 Task: Add Everyone Coconut & Lemon Lotion to the cart.
Action: Mouse moved to (669, 235)
Screenshot: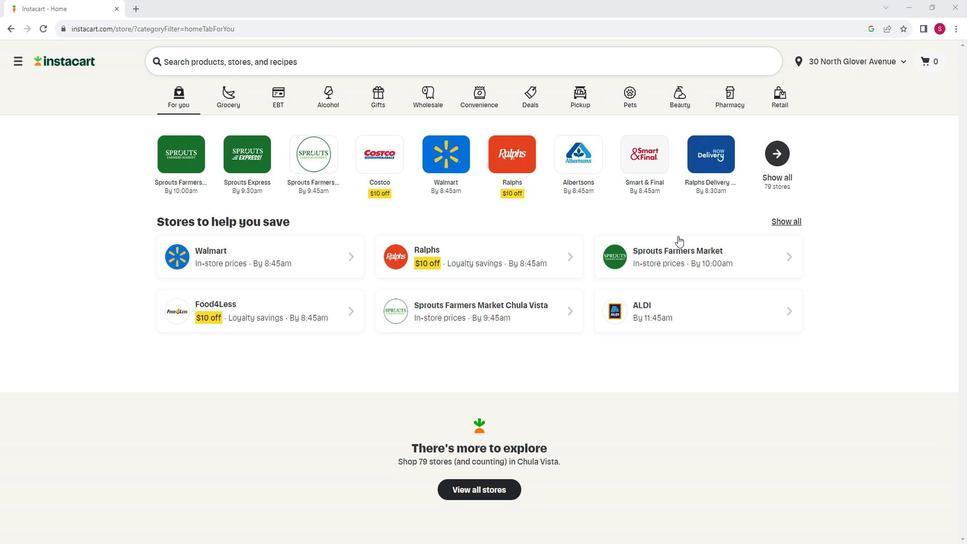 
Action: Mouse pressed left at (669, 235)
Screenshot: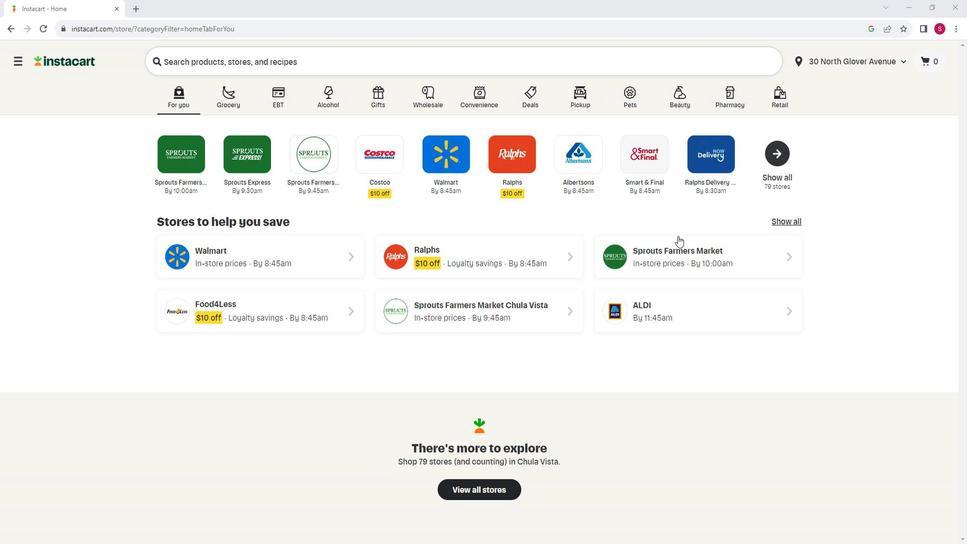 
Action: Mouse moved to (48, 259)
Screenshot: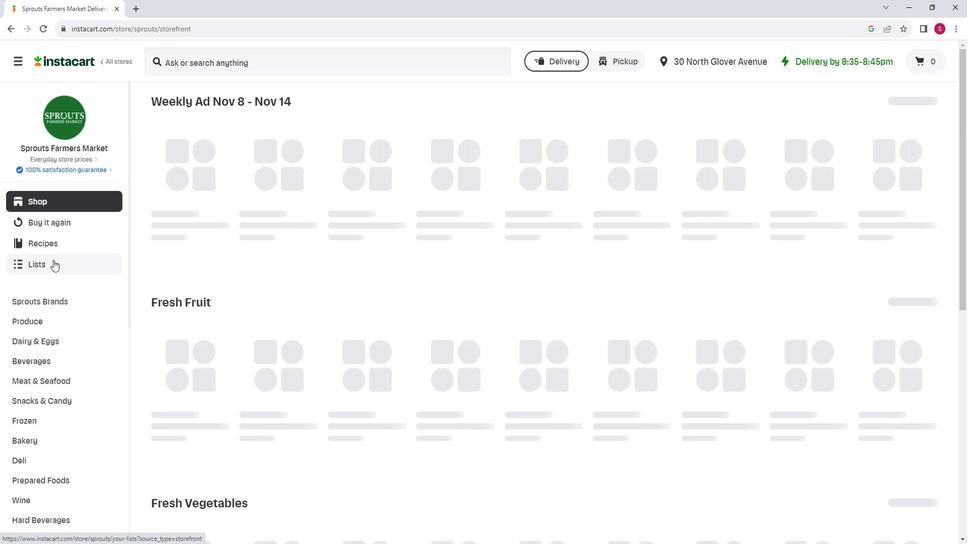 
Action: Mouse scrolled (48, 259) with delta (0, 0)
Screenshot: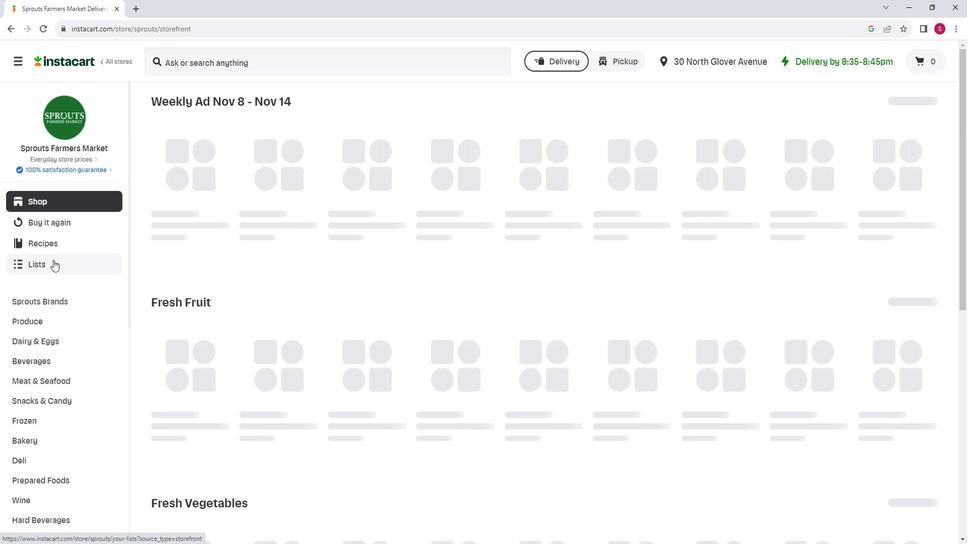 
Action: Mouse moved to (46, 260)
Screenshot: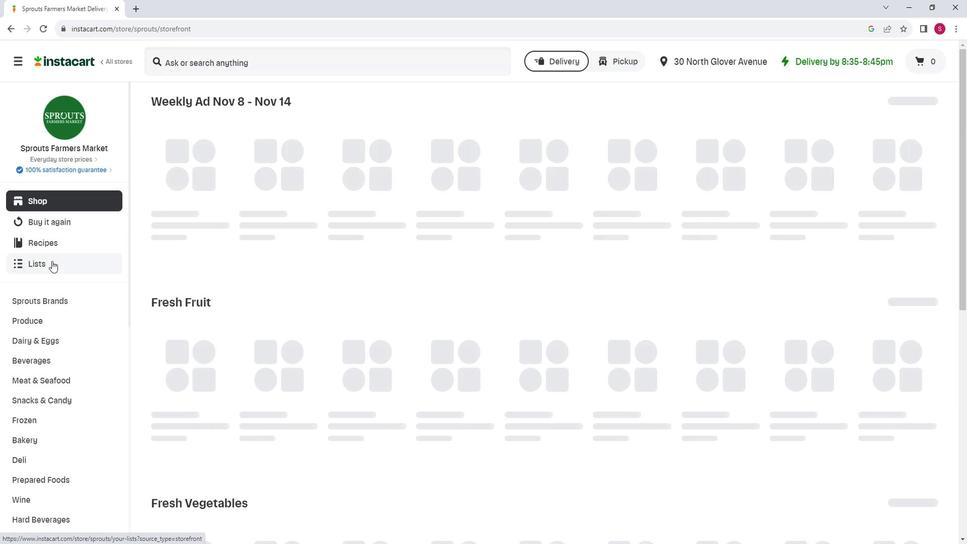 
Action: Mouse scrolled (46, 260) with delta (0, 0)
Screenshot: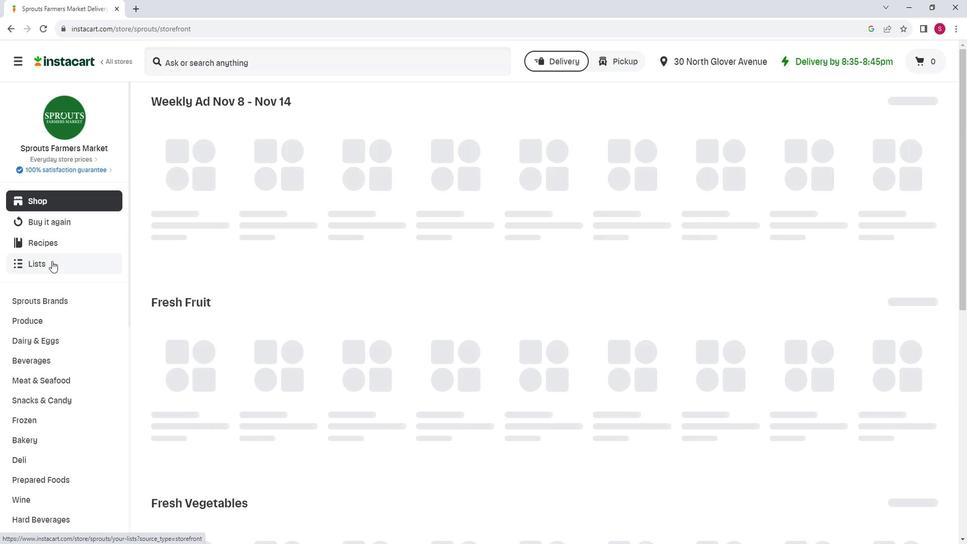 
Action: Mouse moved to (42, 258)
Screenshot: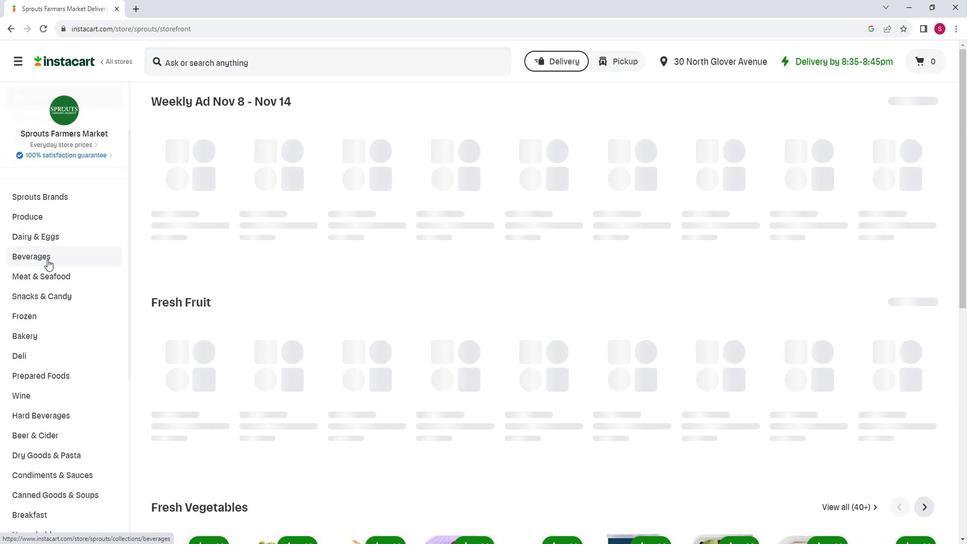 
Action: Mouse scrolled (42, 257) with delta (0, -1)
Screenshot: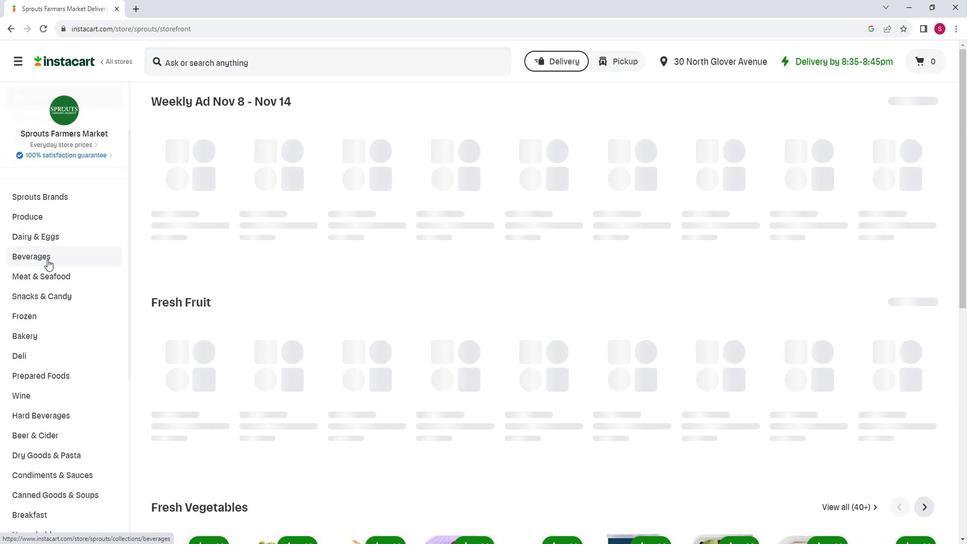 
Action: Mouse moved to (41, 259)
Screenshot: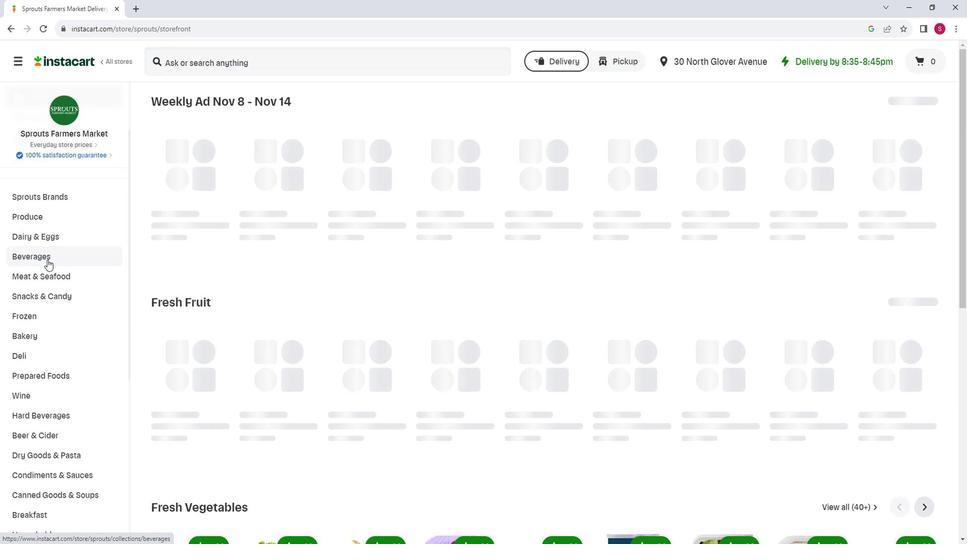 
Action: Mouse scrolled (41, 259) with delta (0, 0)
Screenshot: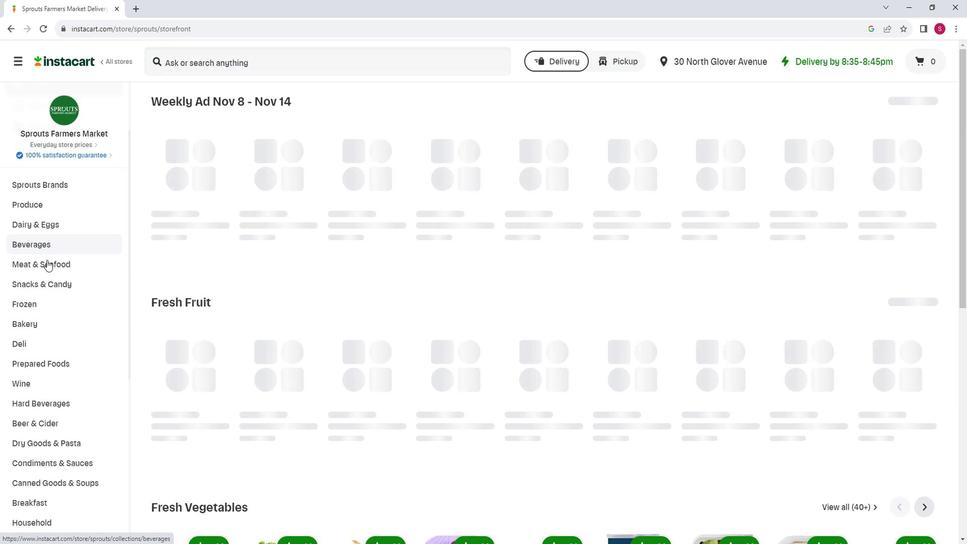 
Action: Mouse moved to (41, 261)
Screenshot: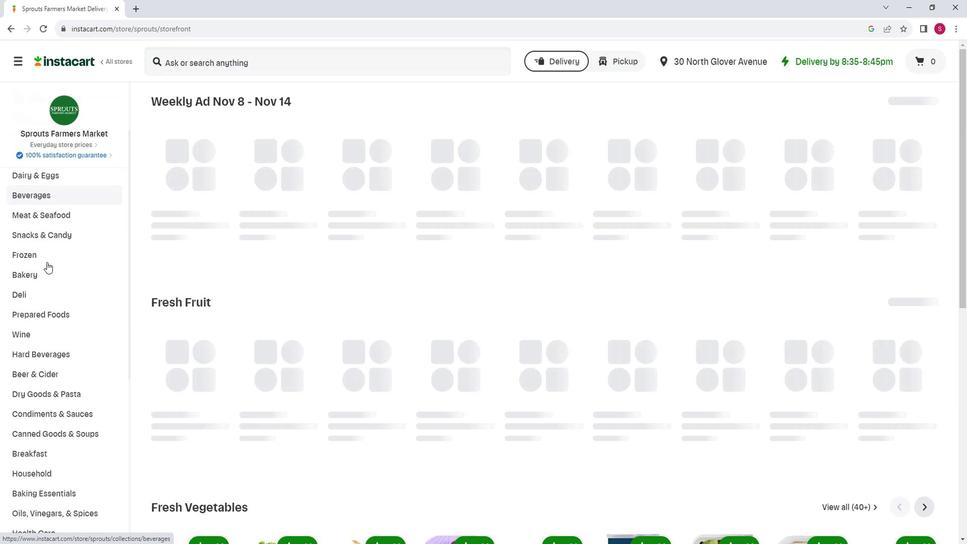 
Action: Mouse scrolled (41, 261) with delta (0, 0)
Screenshot: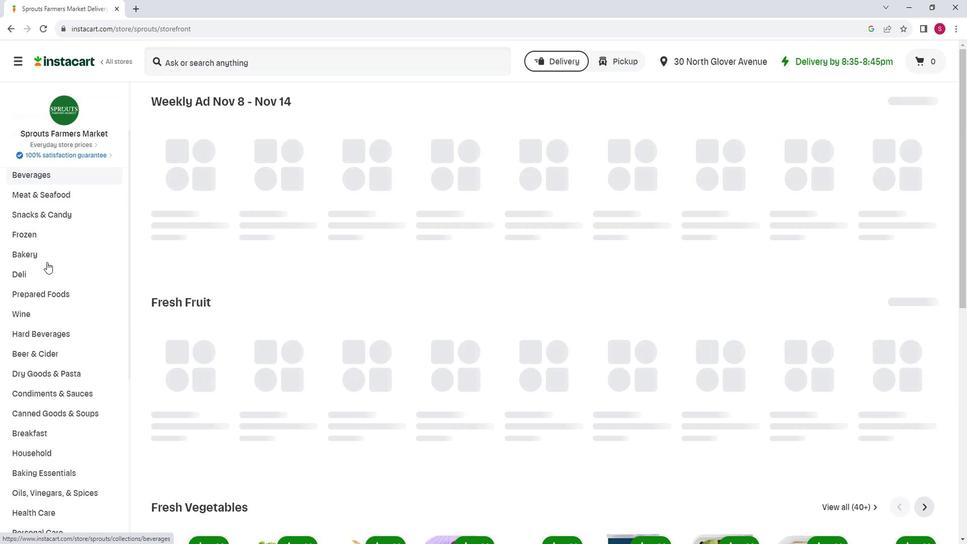 
Action: Mouse scrolled (41, 261) with delta (0, 0)
Screenshot: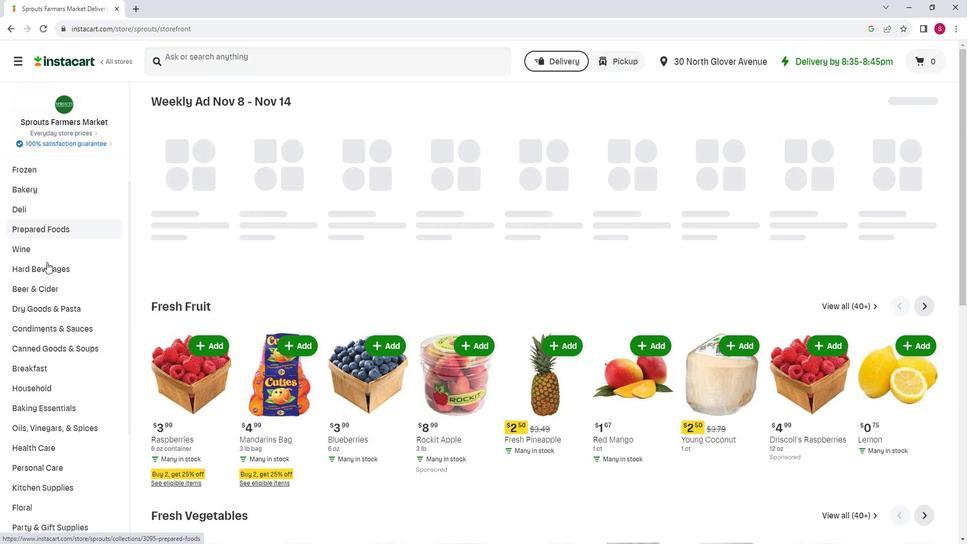 
Action: Mouse moved to (30, 409)
Screenshot: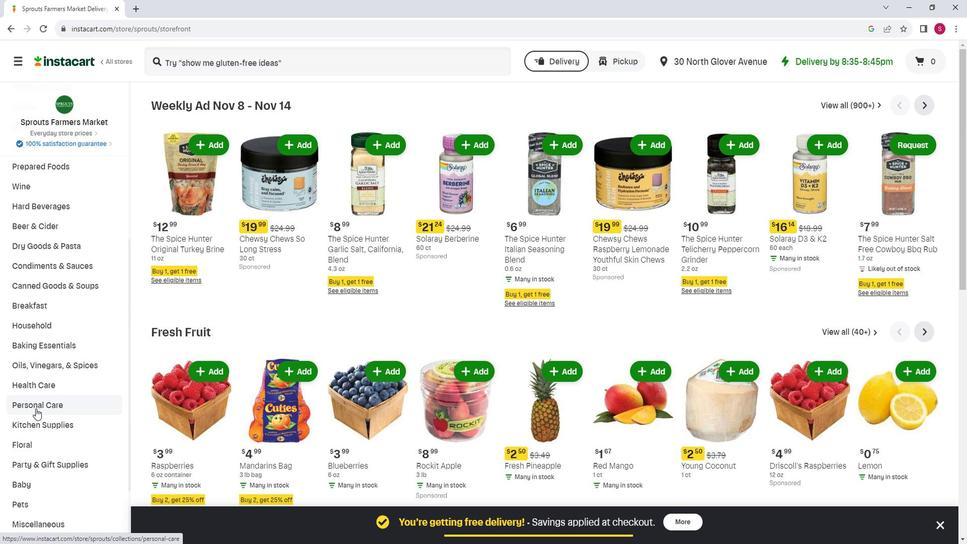 
Action: Mouse pressed left at (30, 409)
Screenshot: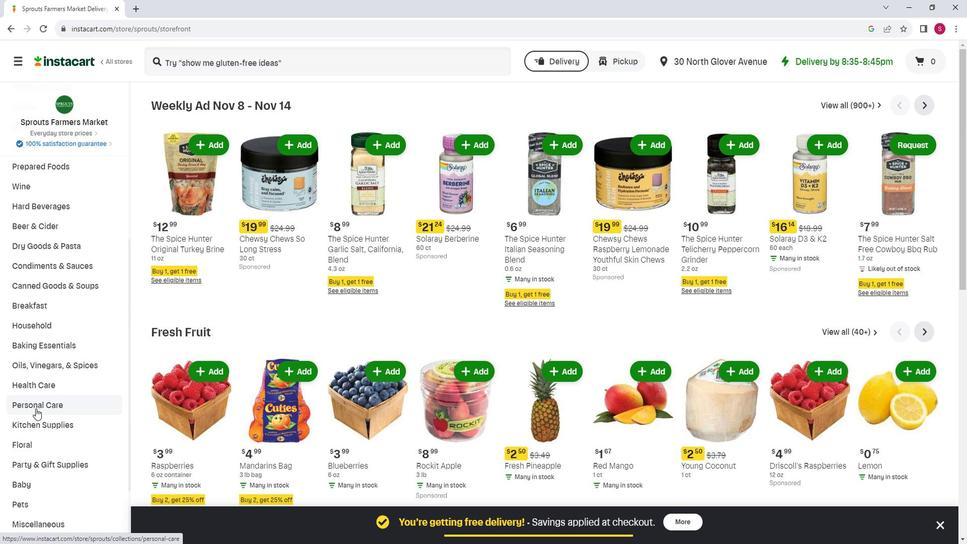 
Action: Mouse moved to (243, 130)
Screenshot: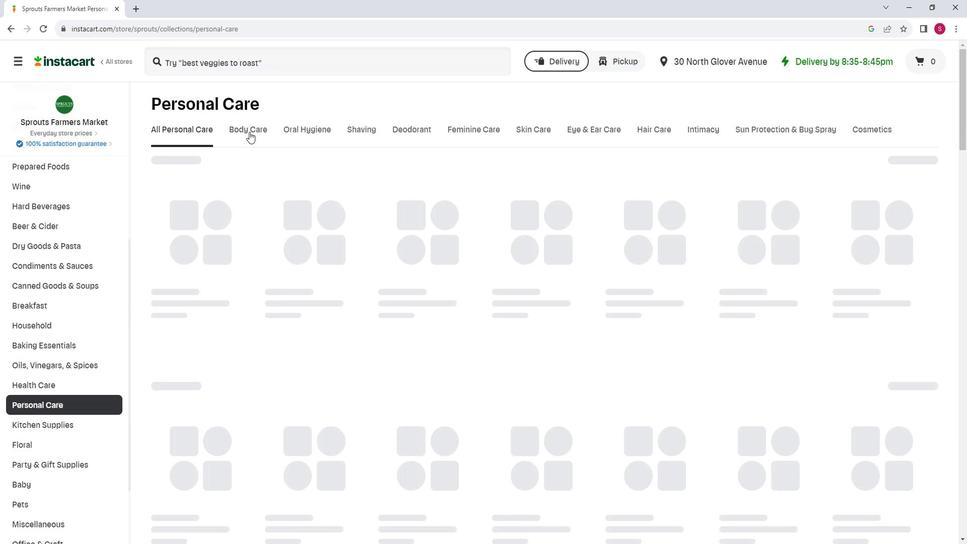 
Action: Mouse pressed left at (243, 130)
Screenshot: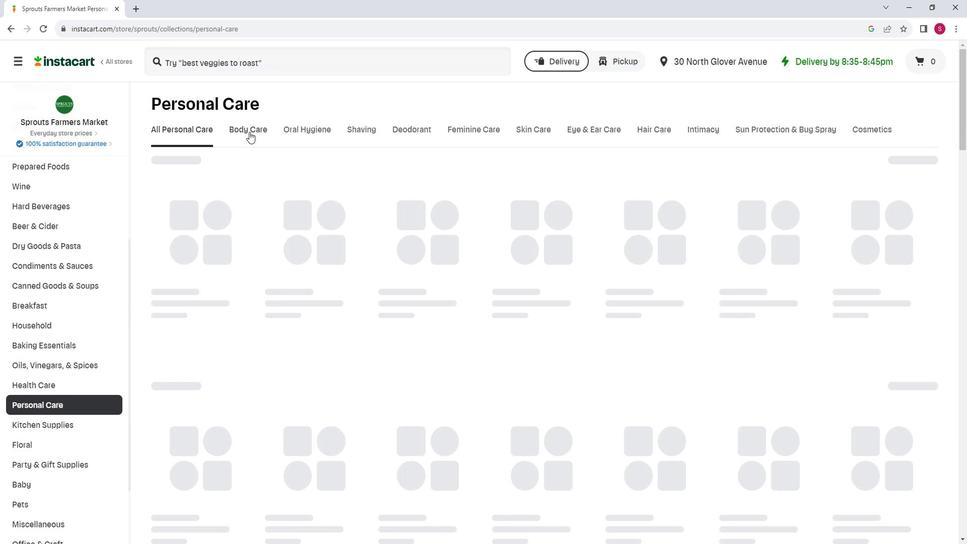 
Action: Mouse moved to (400, 173)
Screenshot: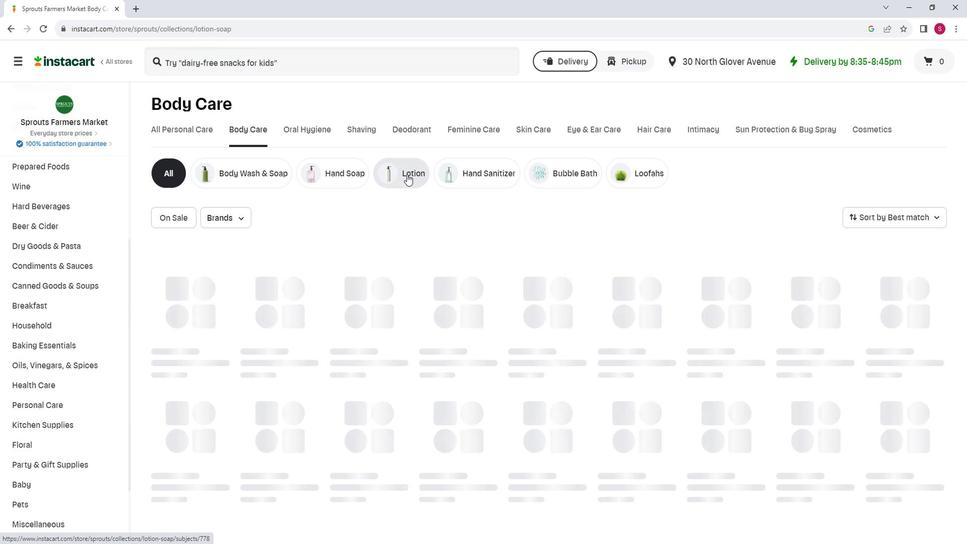 
Action: Mouse pressed left at (400, 173)
Screenshot: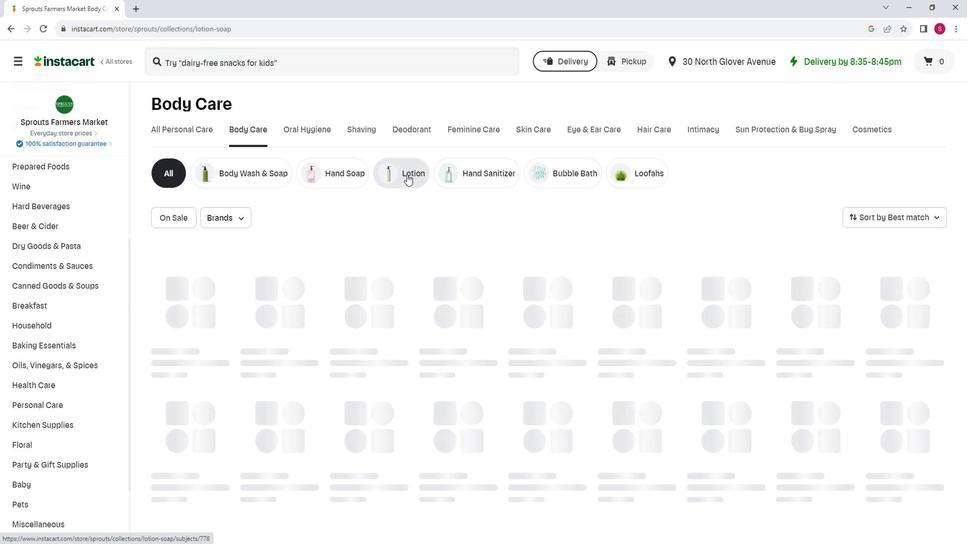 
Action: Mouse moved to (293, 61)
Screenshot: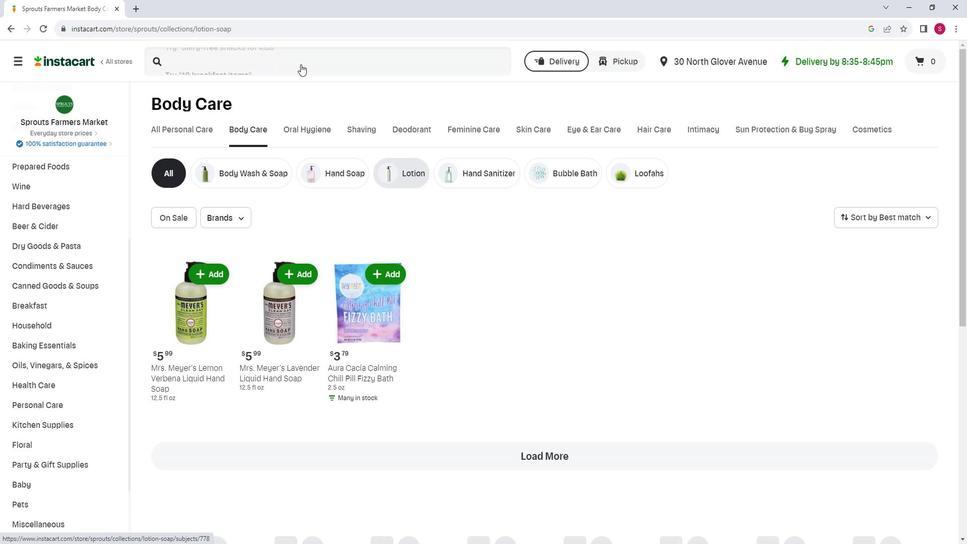 
Action: Mouse pressed left at (293, 61)
Screenshot: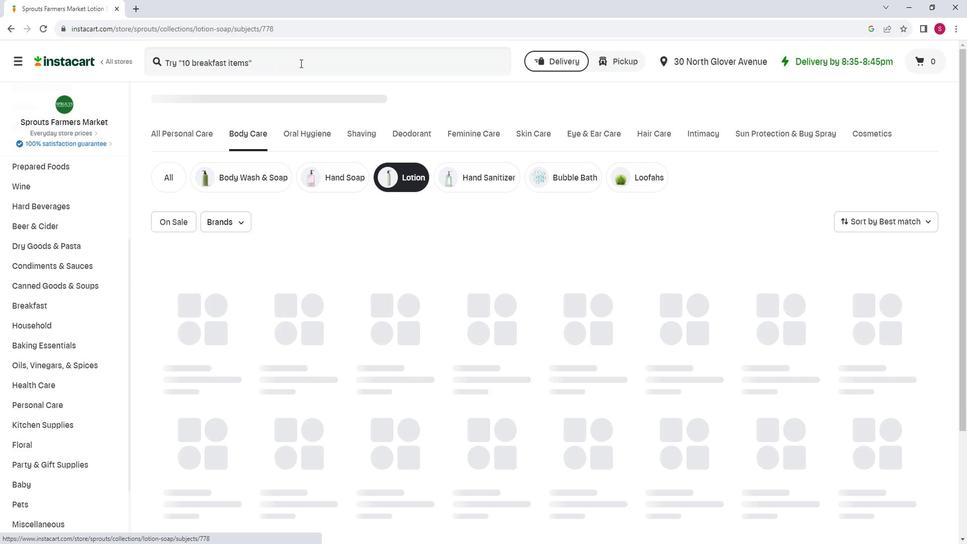
Action: Key pressed <Key.shift>Everyone<Key.space><Key.shift><Key.shift><Key.shift><Key.shift><Key.shift><Key.shift>Coconut<Key.space><Key.shift><Key.shift><Key.shift><Key.shift><Key.shift><Key.shift><Key.shift><Key.shift><Key.shift><Key.shift><Key.shift><Key.shift><Key.shift><Key.shift>&<Key.space><Key.shift>Lemon<Key.space><Key.shift>Lotion<Key.enter>
Screenshot: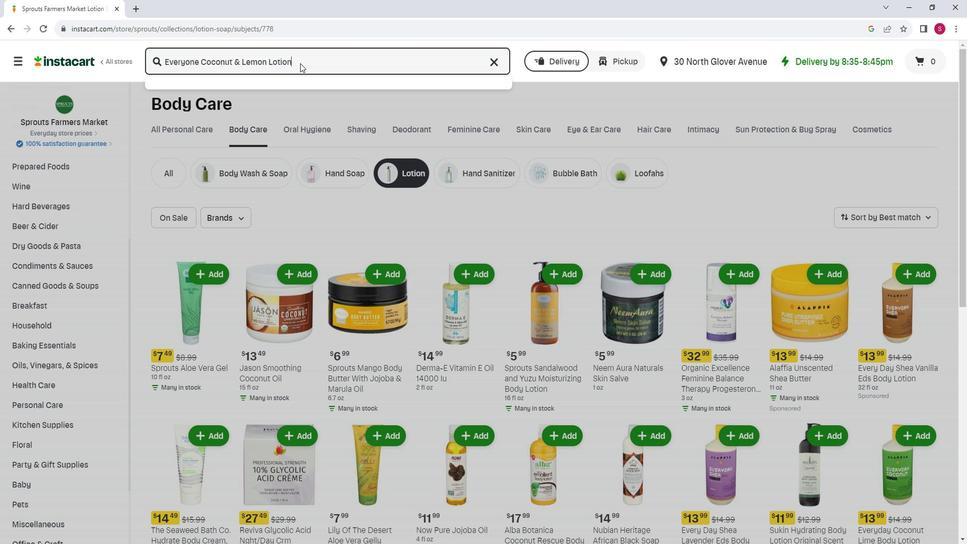 
Action: Mouse moved to (753, 148)
Screenshot: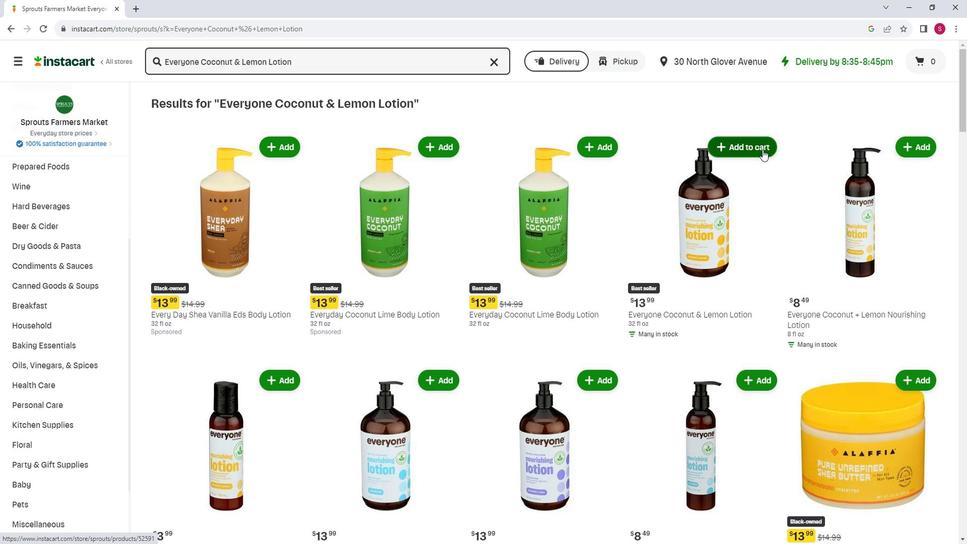 
Action: Mouse pressed left at (753, 148)
Screenshot: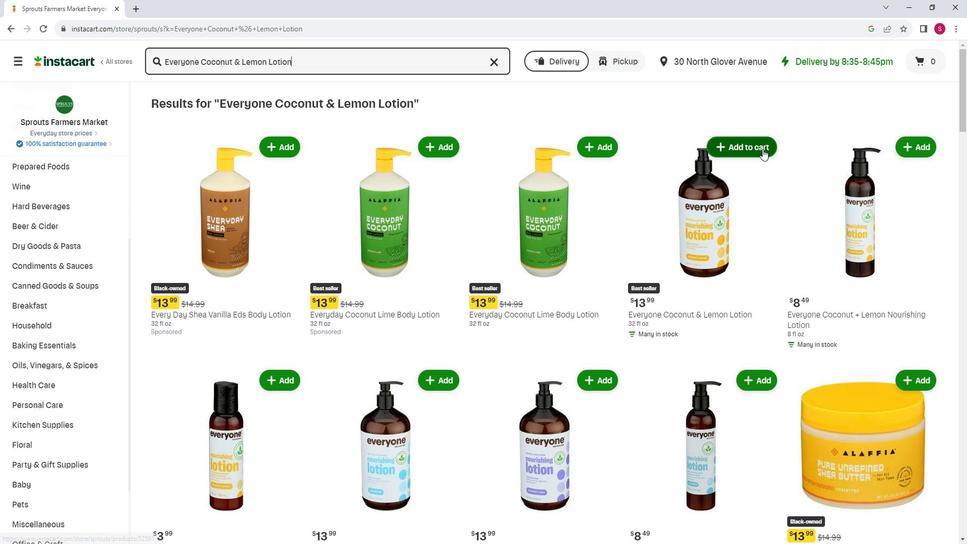 
Action: Mouse moved to (760, 121)
Screenshot: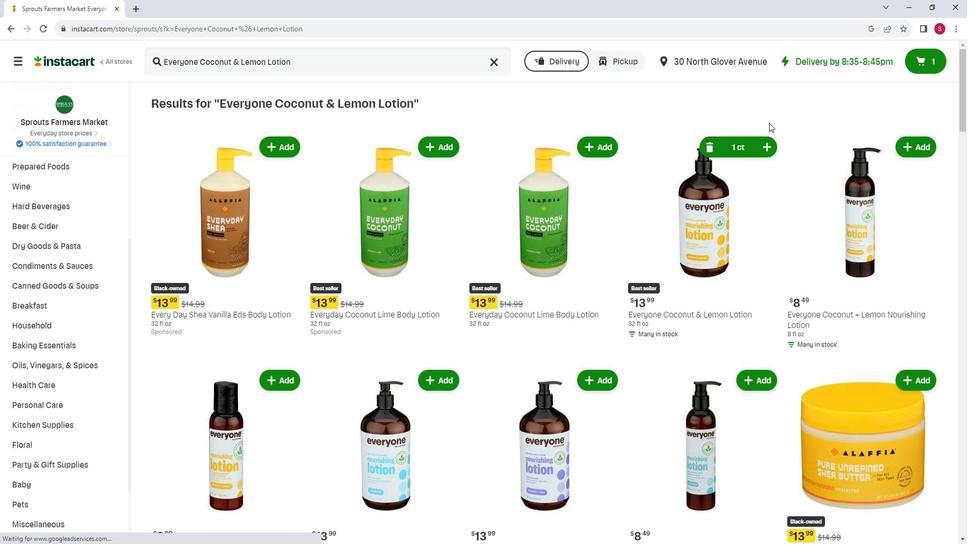 
